 Task: Create a rule when a comment ending with text is posted to a card by anyone .
Action: Mouse moved to (1332, 107)
Screenshot: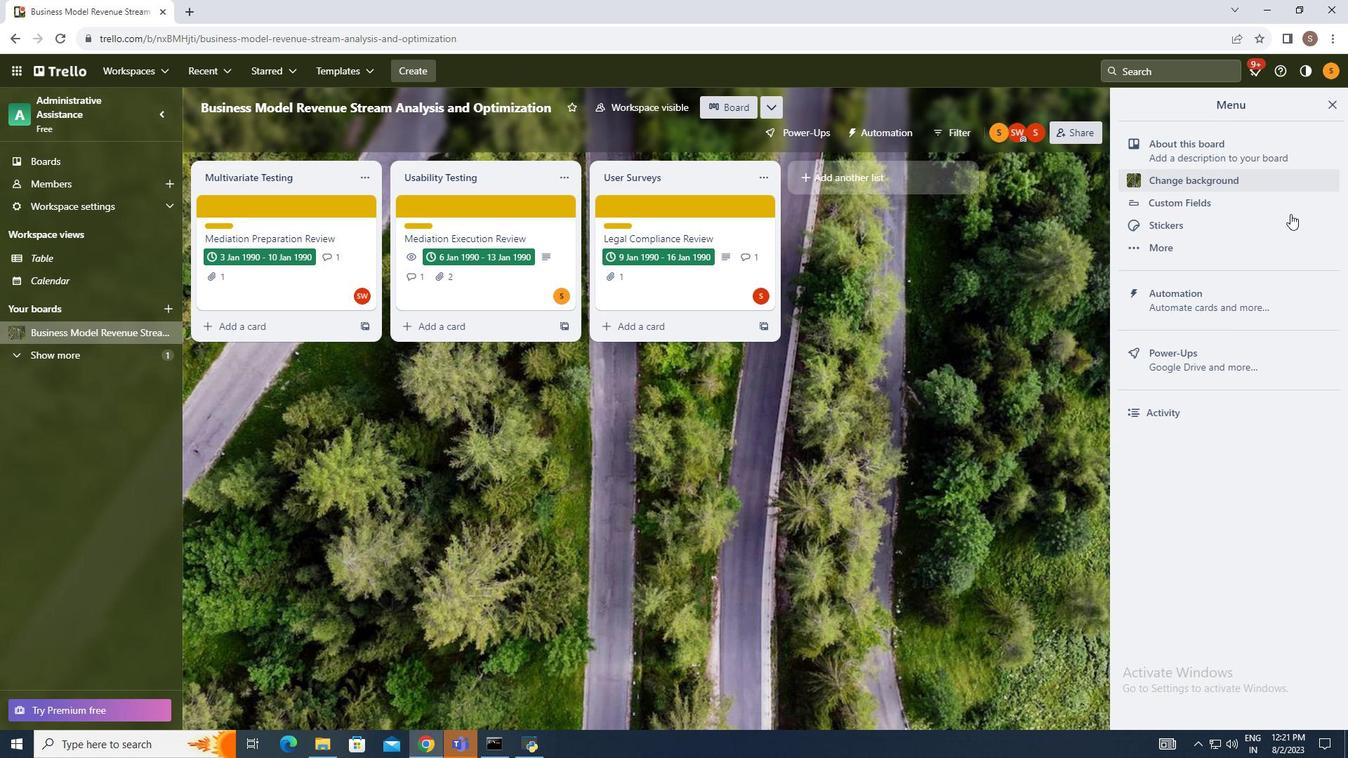 
Action: Mouse pressed left at (1332, 107)
Screenshot: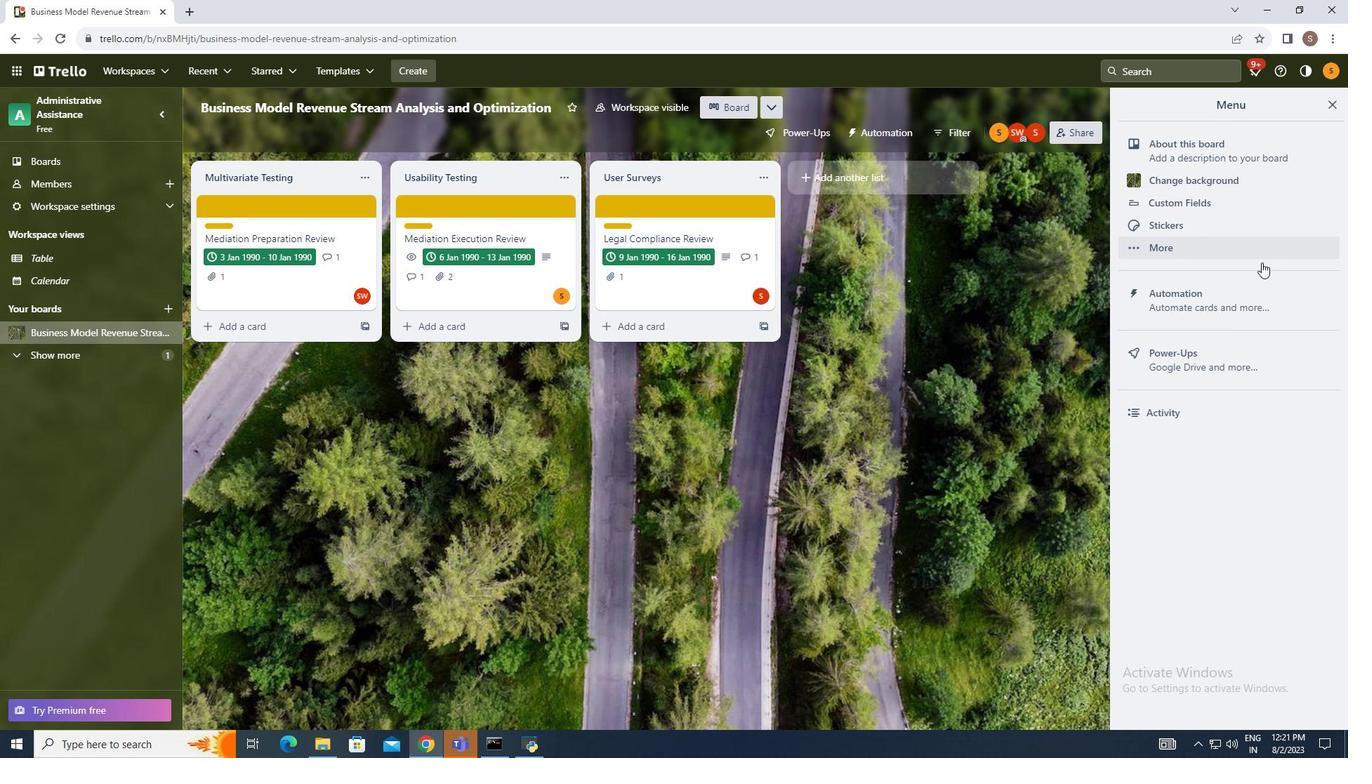 
Action: Mouse moved to (1229, 309)
Screenshot: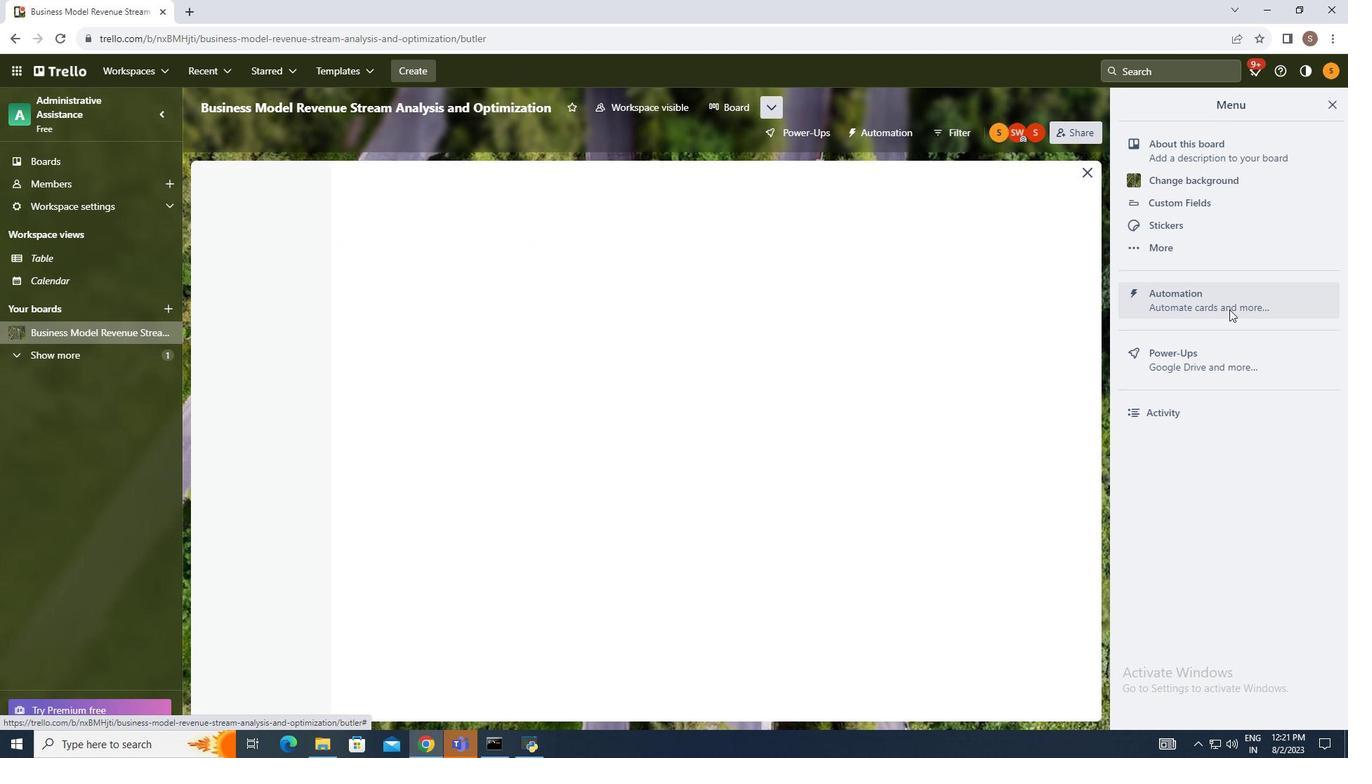 
Action: Mouse pressed left at (1229, 309)
Screenshot: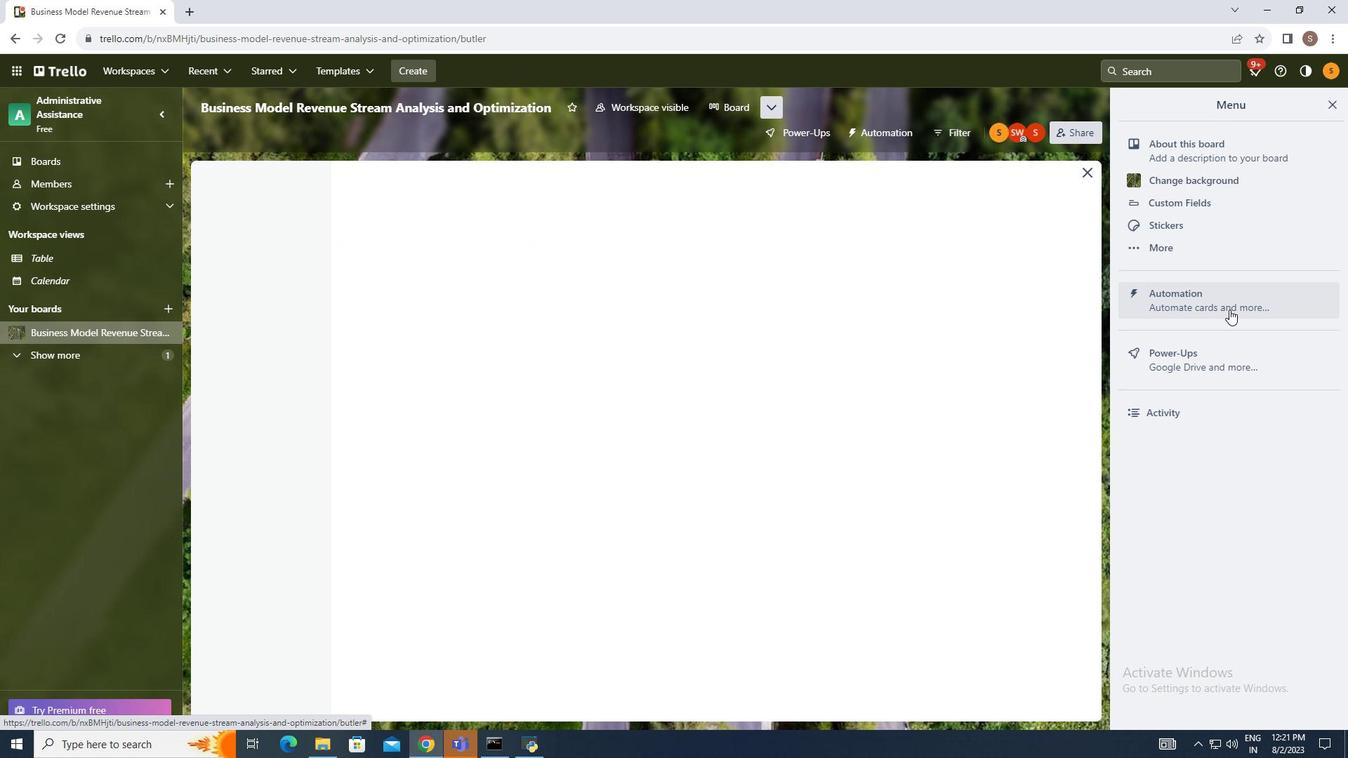 
Action: Mouse moved to (258, 255)
Screenshot: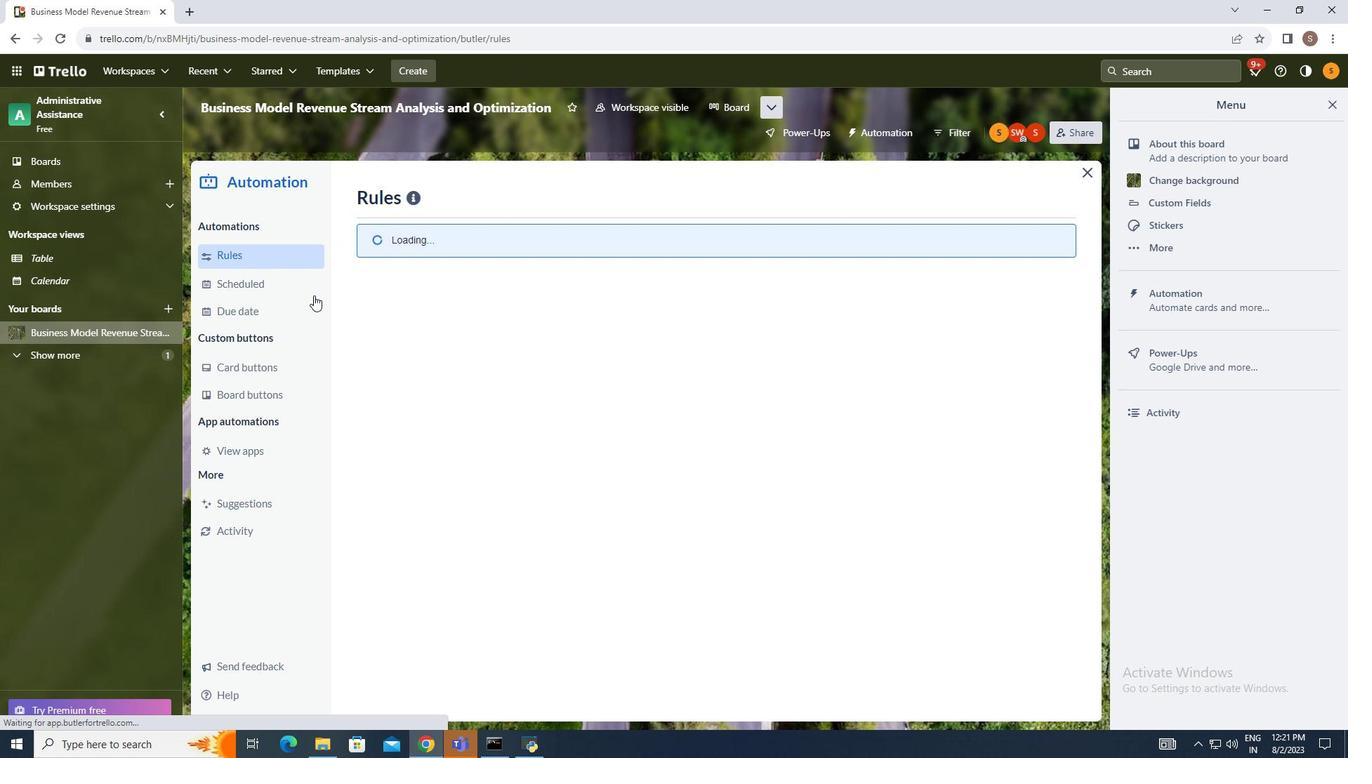 
Action: Mouse pressed left at (258, 255)
Screenshot: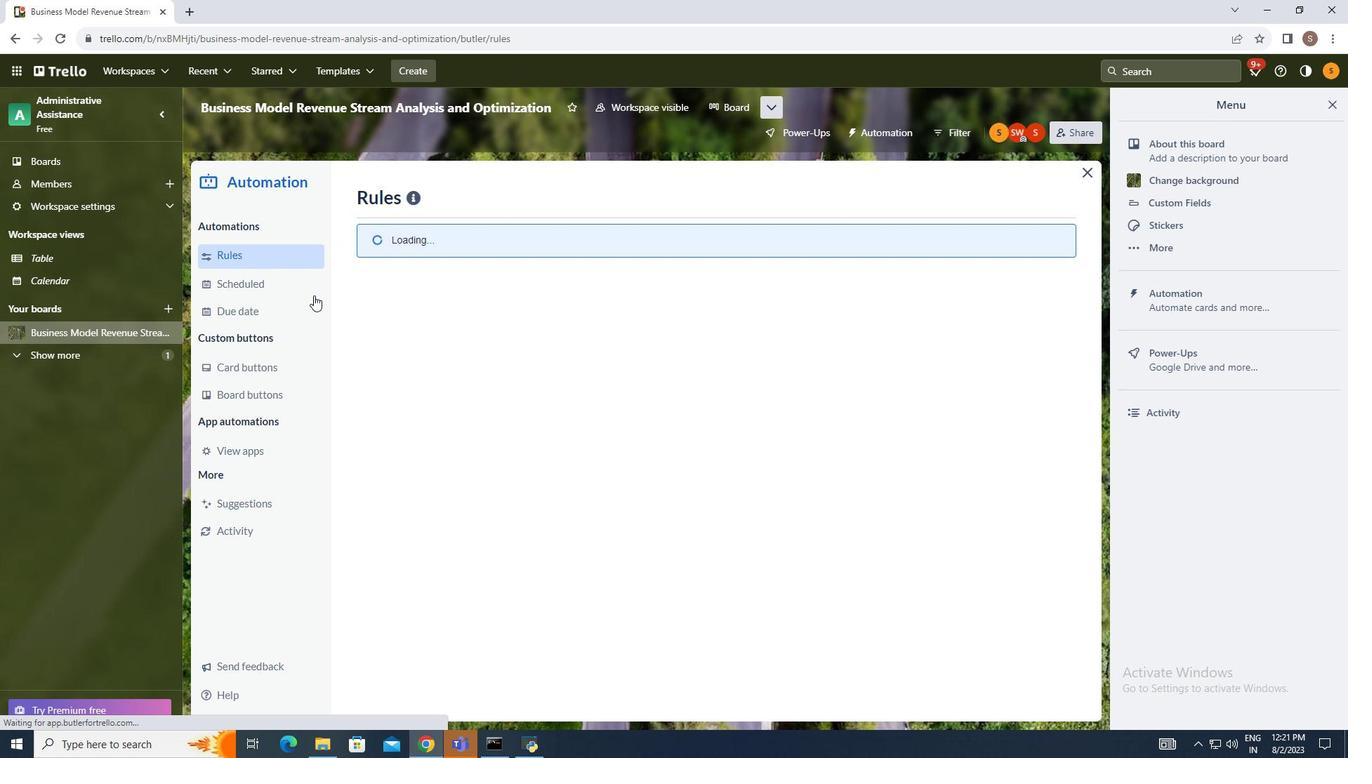 
Action: Mouse moved to (952, 198)
Screenshot: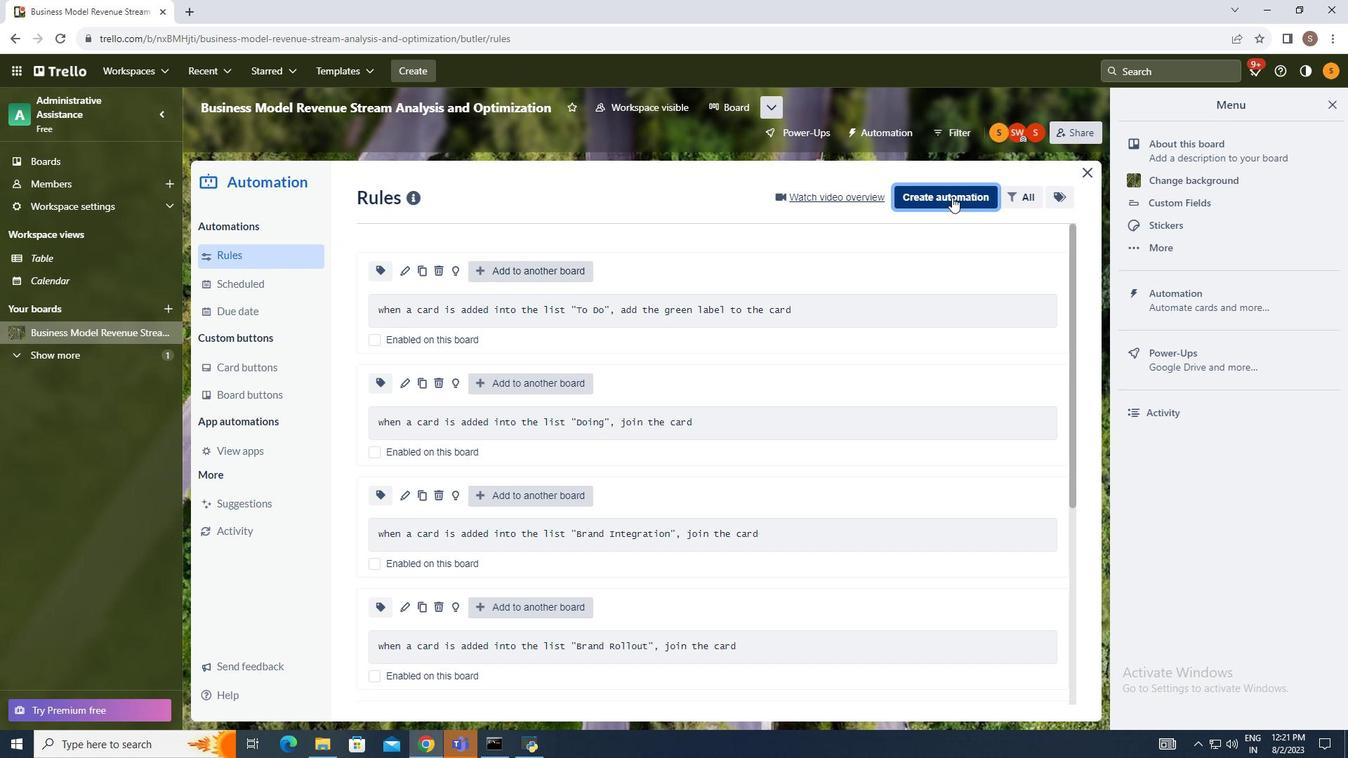 
Action: Mouse pressed left at (952, 198)
Screenshot: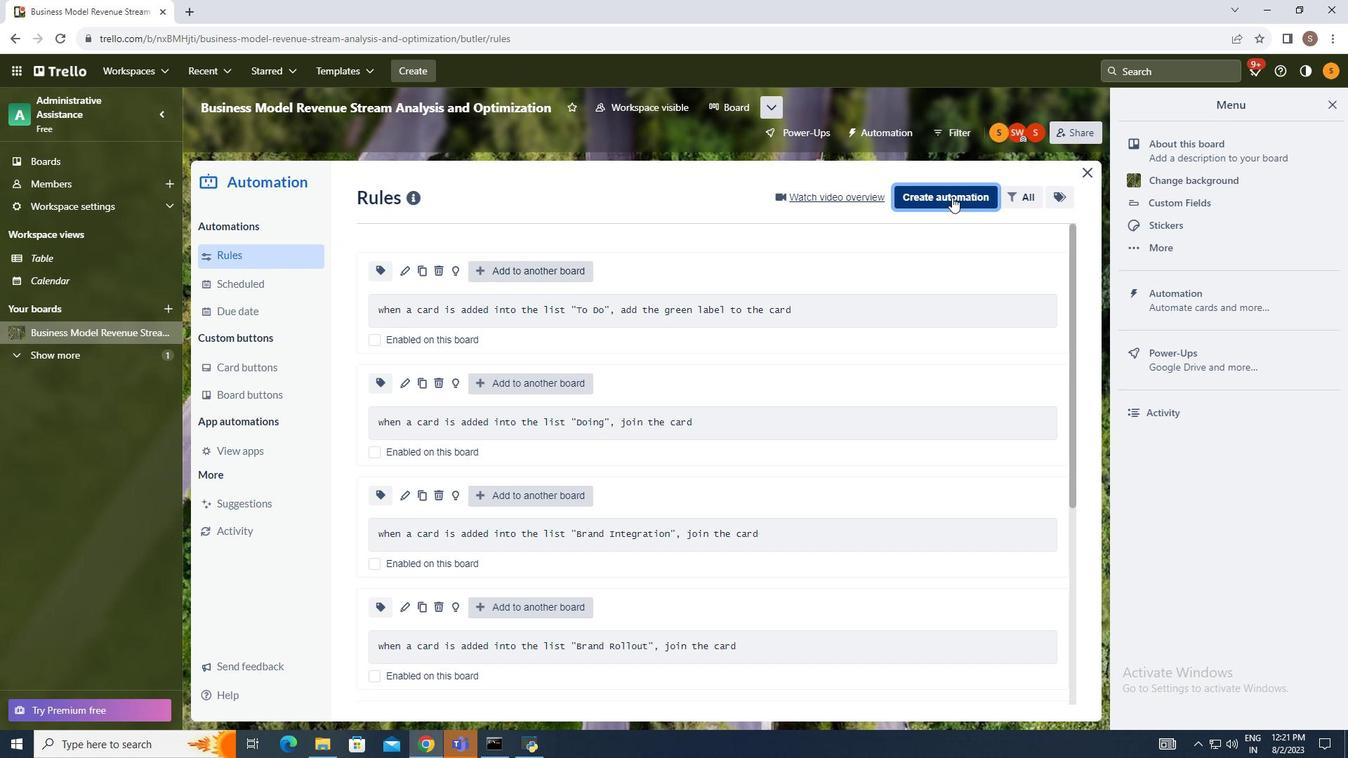 
Action: Mouse moved to (705, 326)
Screenshot: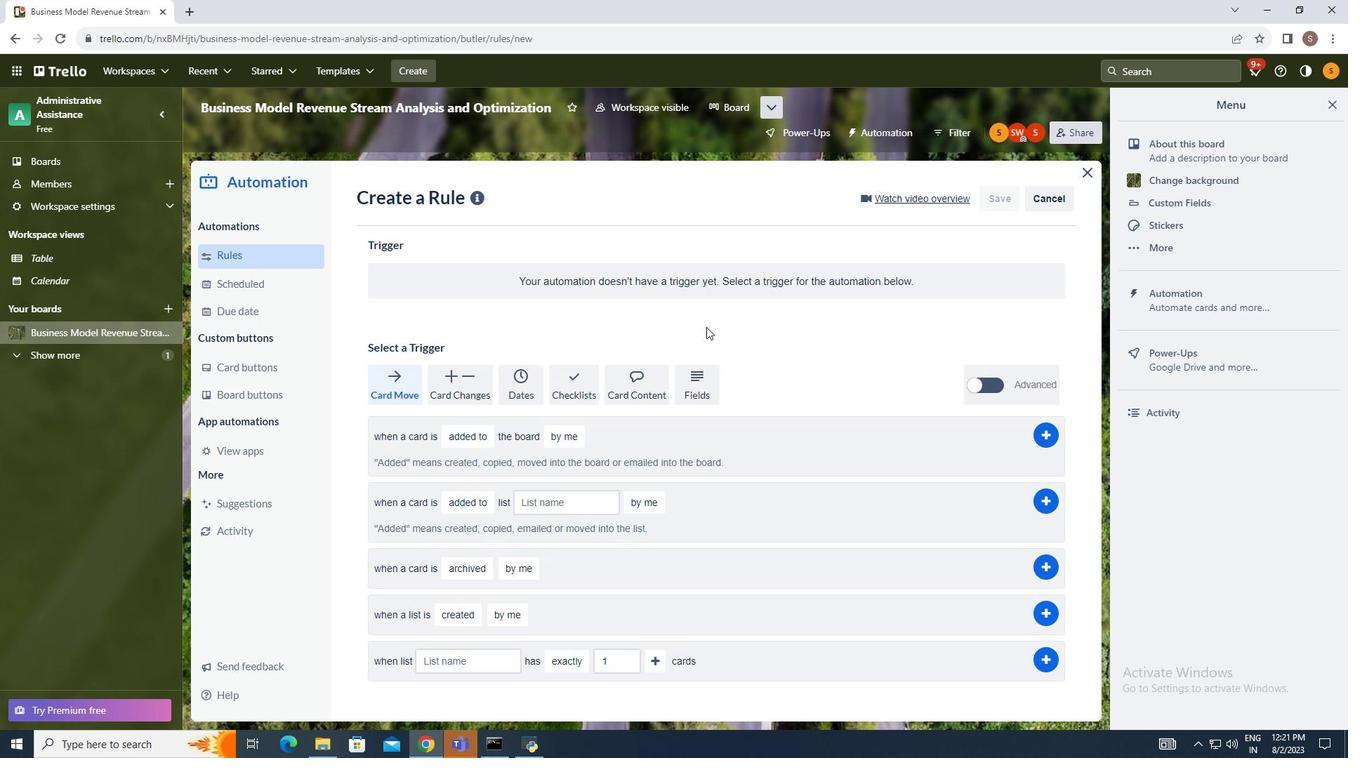 
Action: Mouse pressed left at (705, 326)
Screenshot: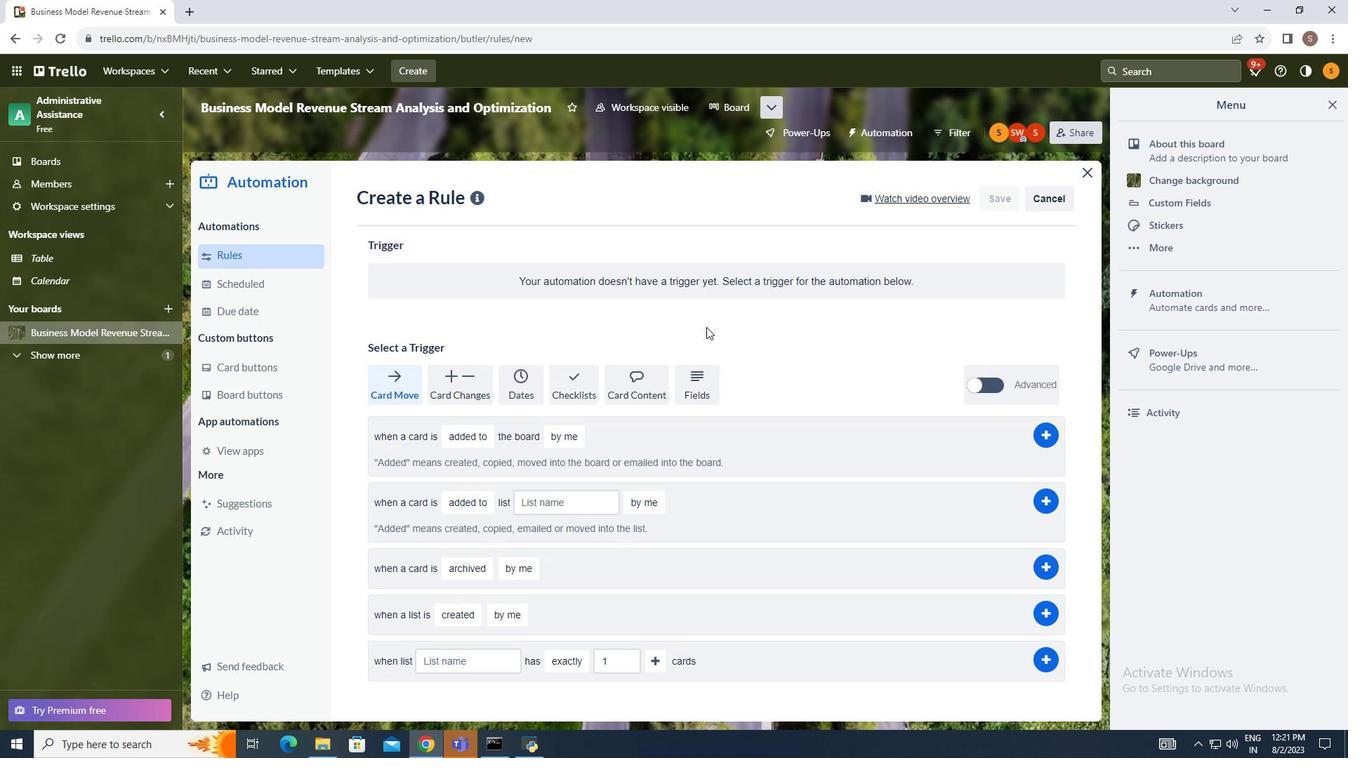 
Action: Mouse moved to (644, 389)
Screenshot: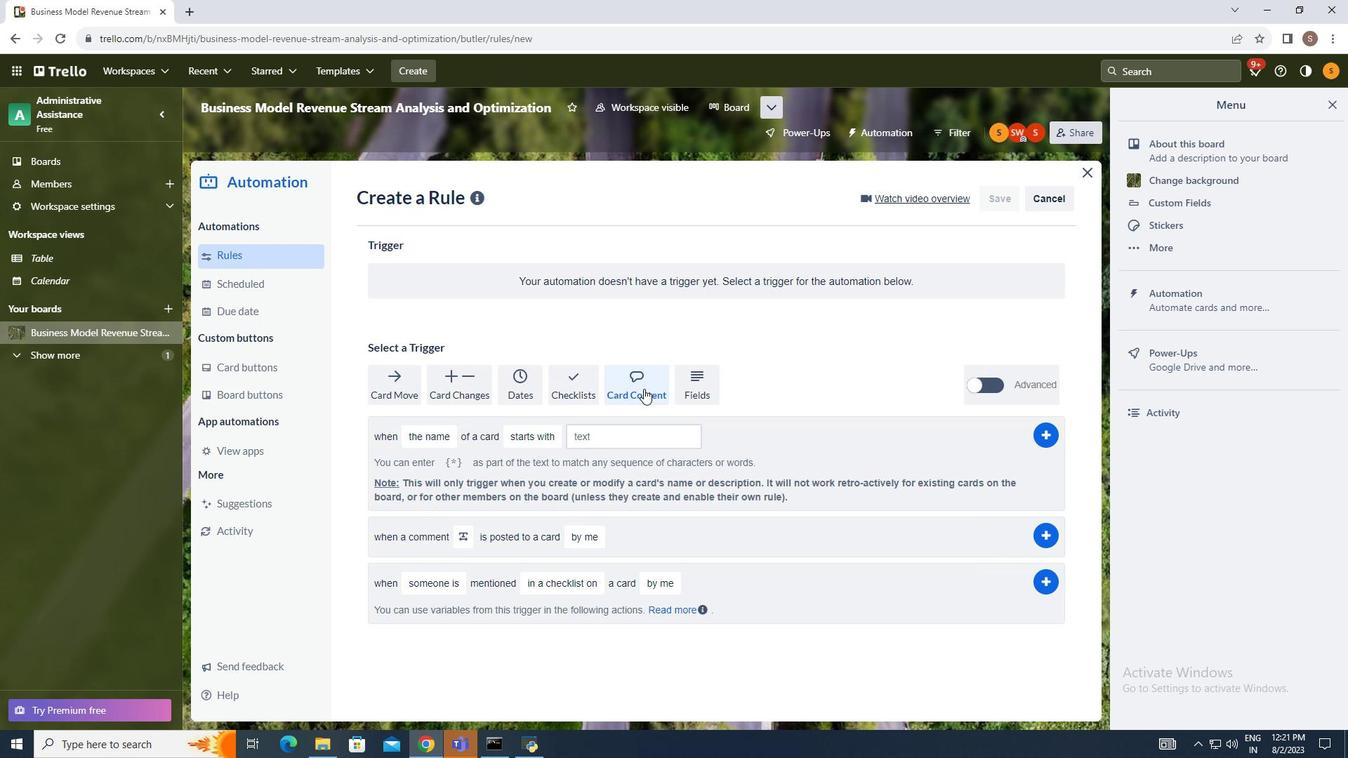 
Action: Mouse pressed left at (644, 389)
Screenshot: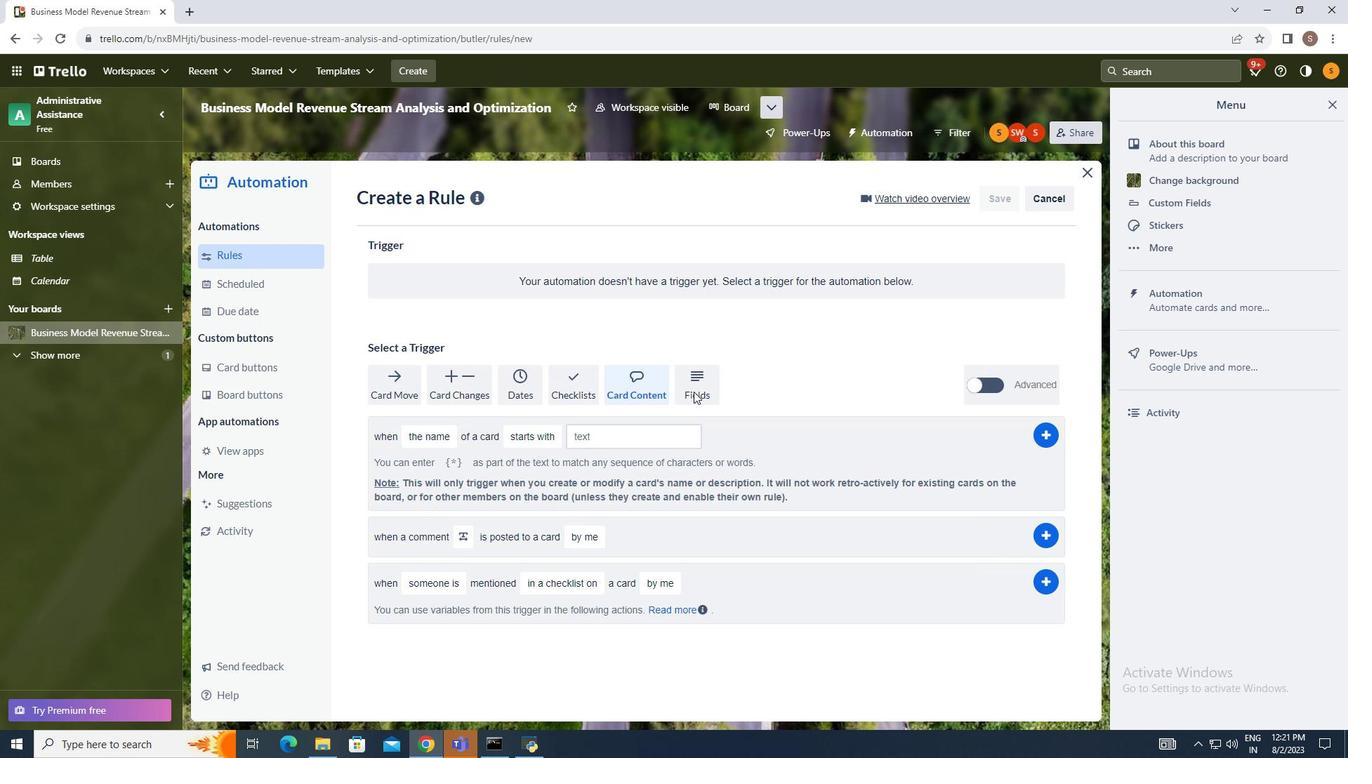 
Action: Mouse moved to (467, 530)
Screenshot: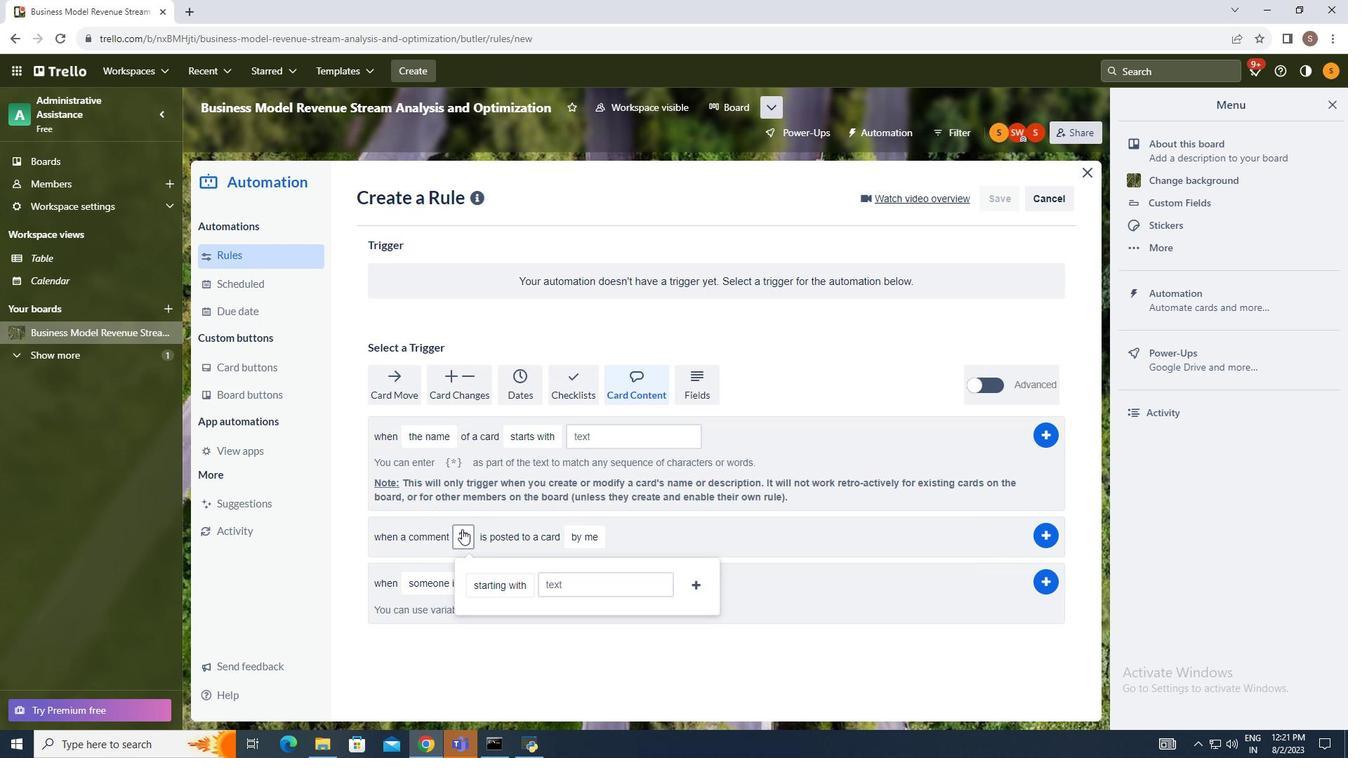 
Action: Mouse pressed left at (467, 530)
Screenshot: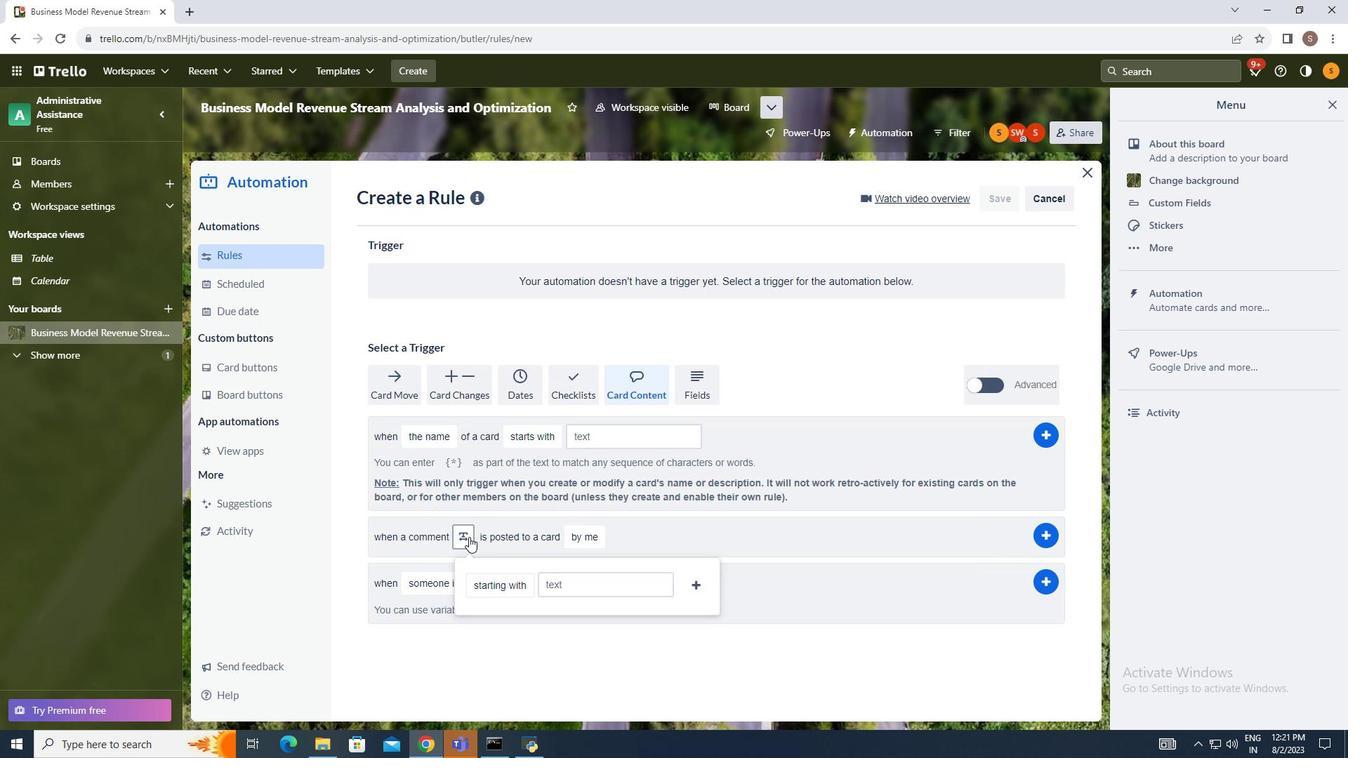 
Action: Mouse moved to (486, 583)
Screenshot: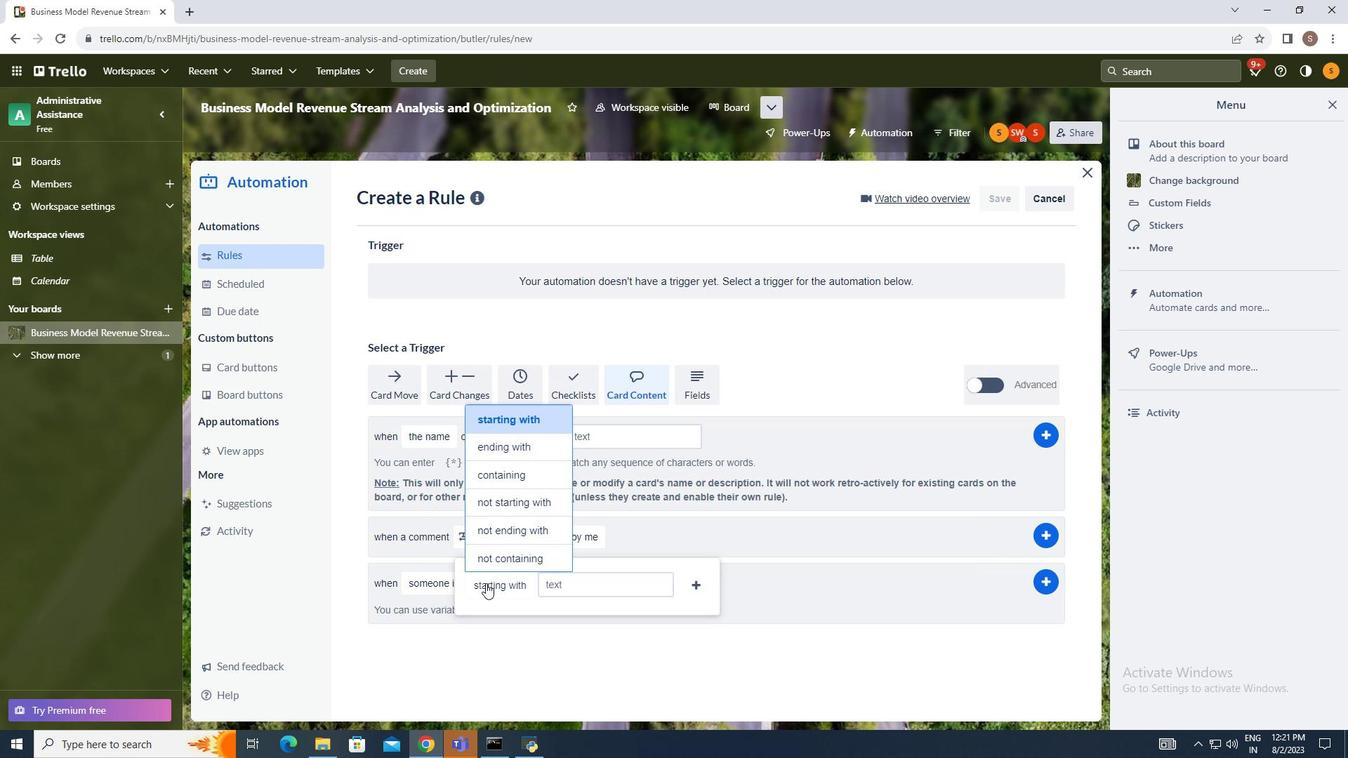 
Action: Mouse pressed left at (486, 583)
Screenshot: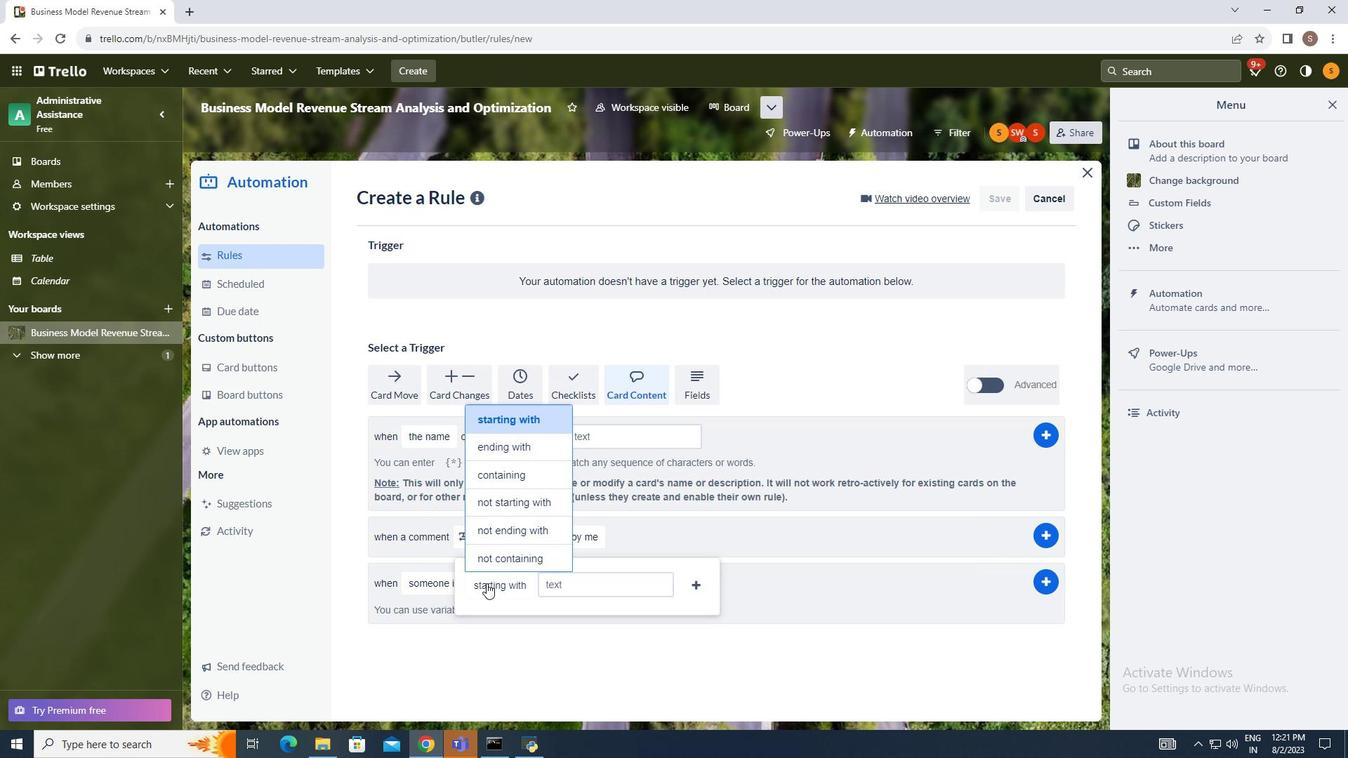 
Action: Mouse moved to (509, 446)
Screenshot: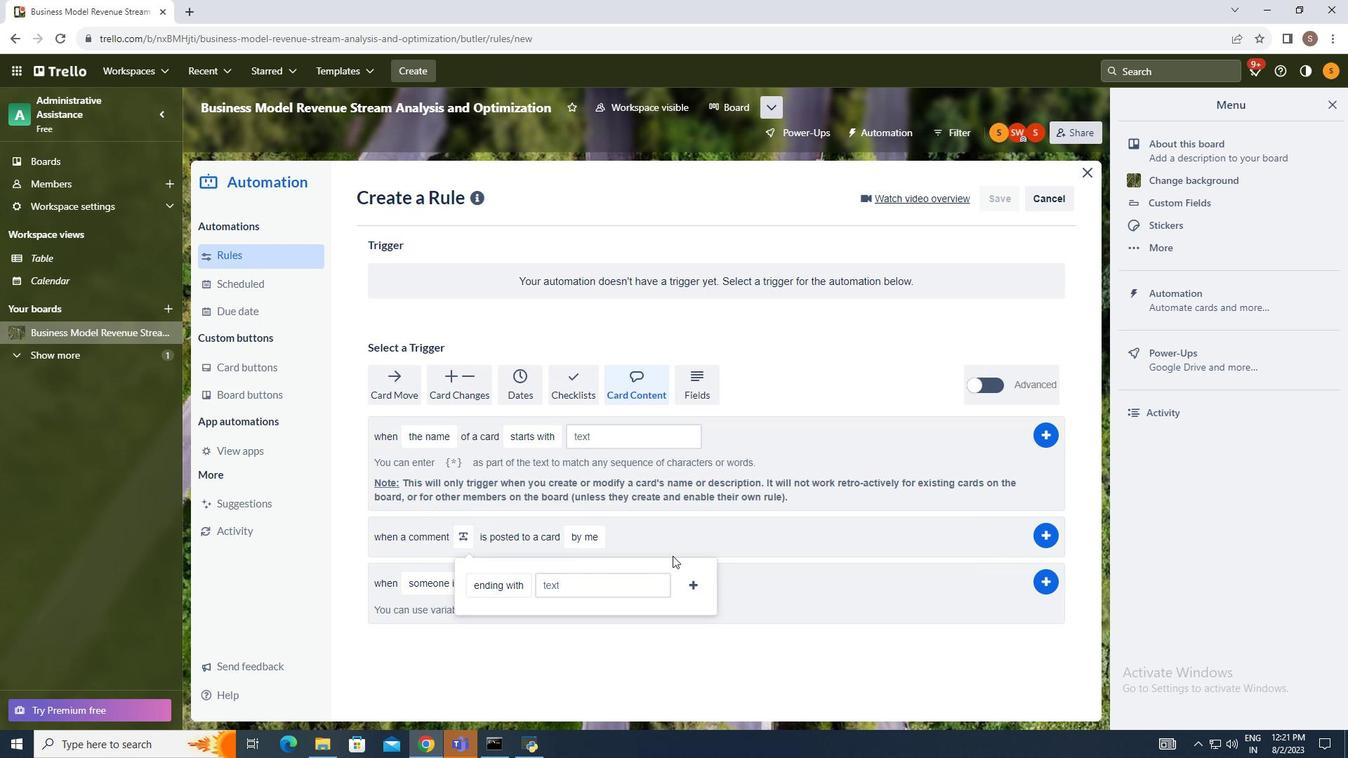 
Action: Mouse pressed left at (509, 446)
Screenshot: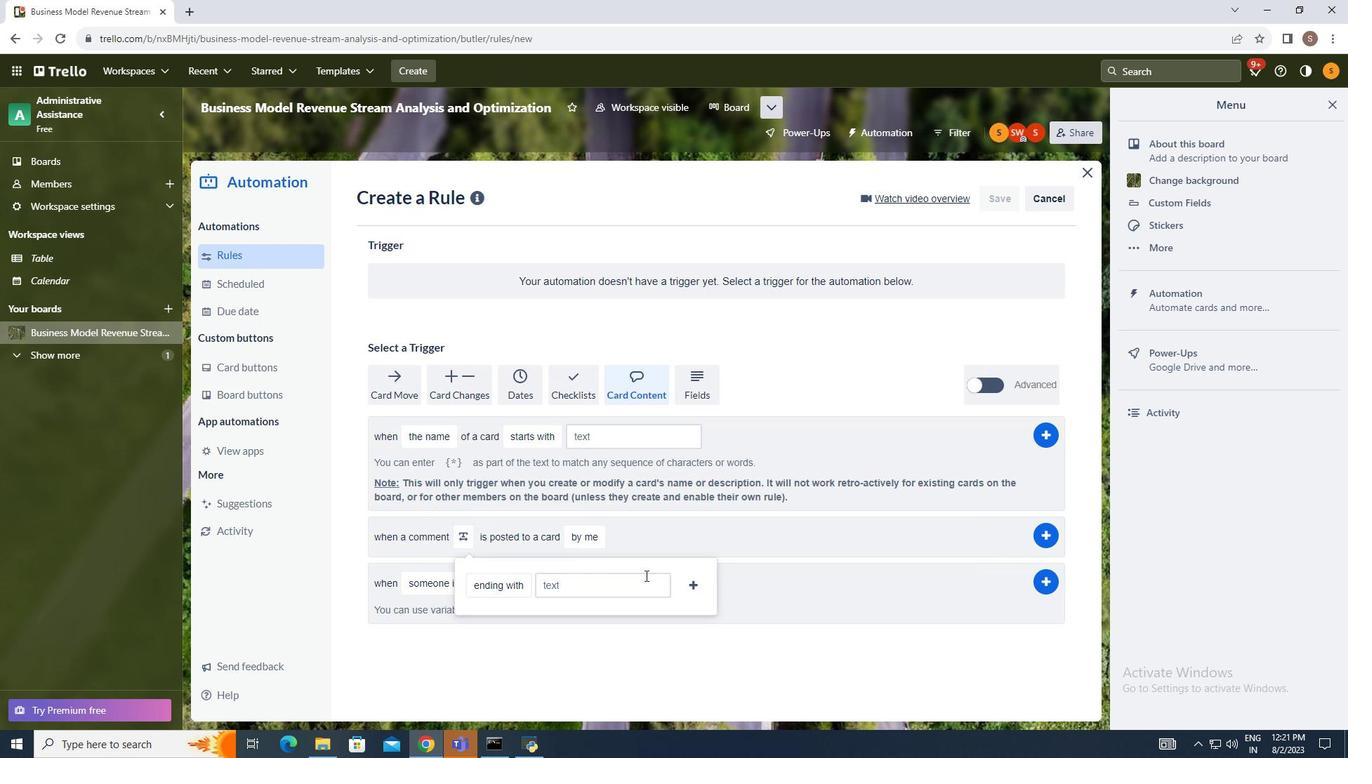 
Action: Mouse moved to (597, 585)
Screenshot: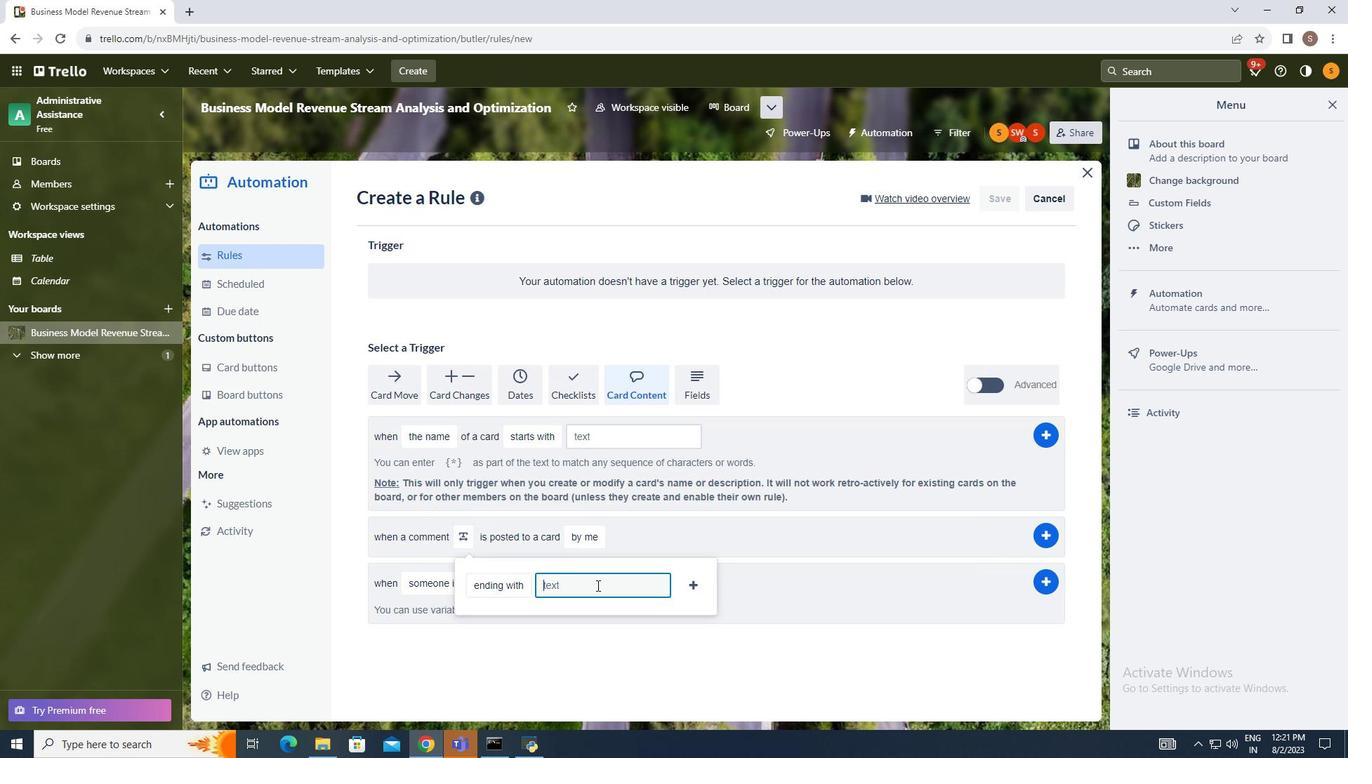 
Action: Mouse pressed left at (597, 585)
Screenshot: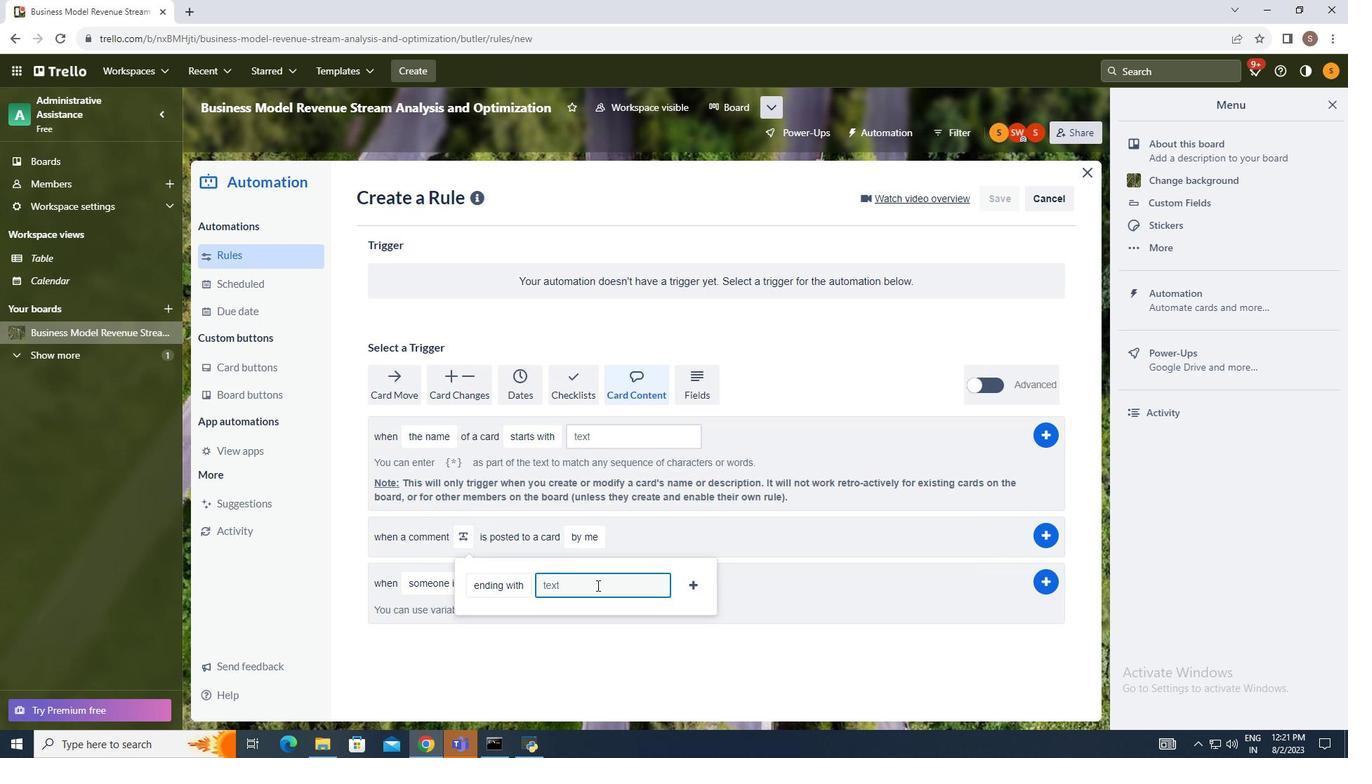 
Action: Key pressed text
Screenshot: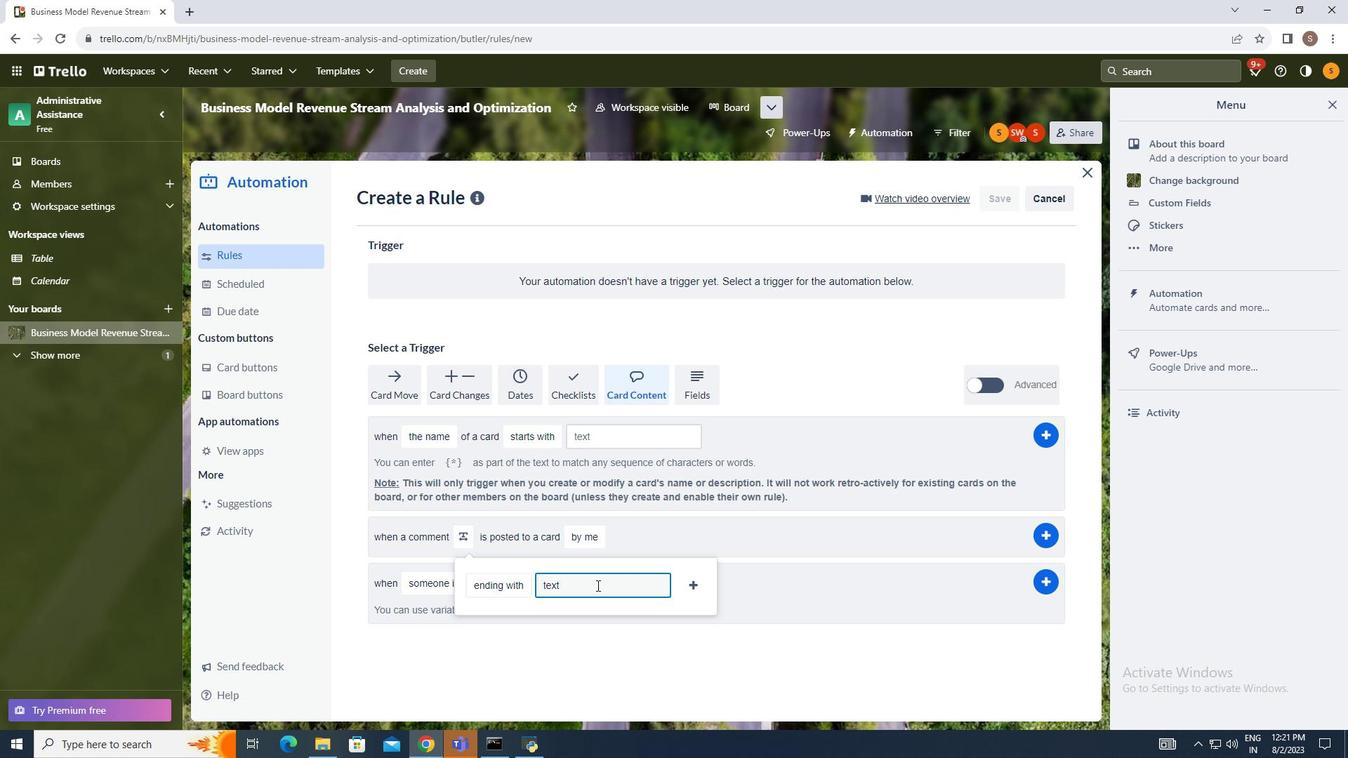 
Action: Mouse moved to (691, 581)
Screenshot: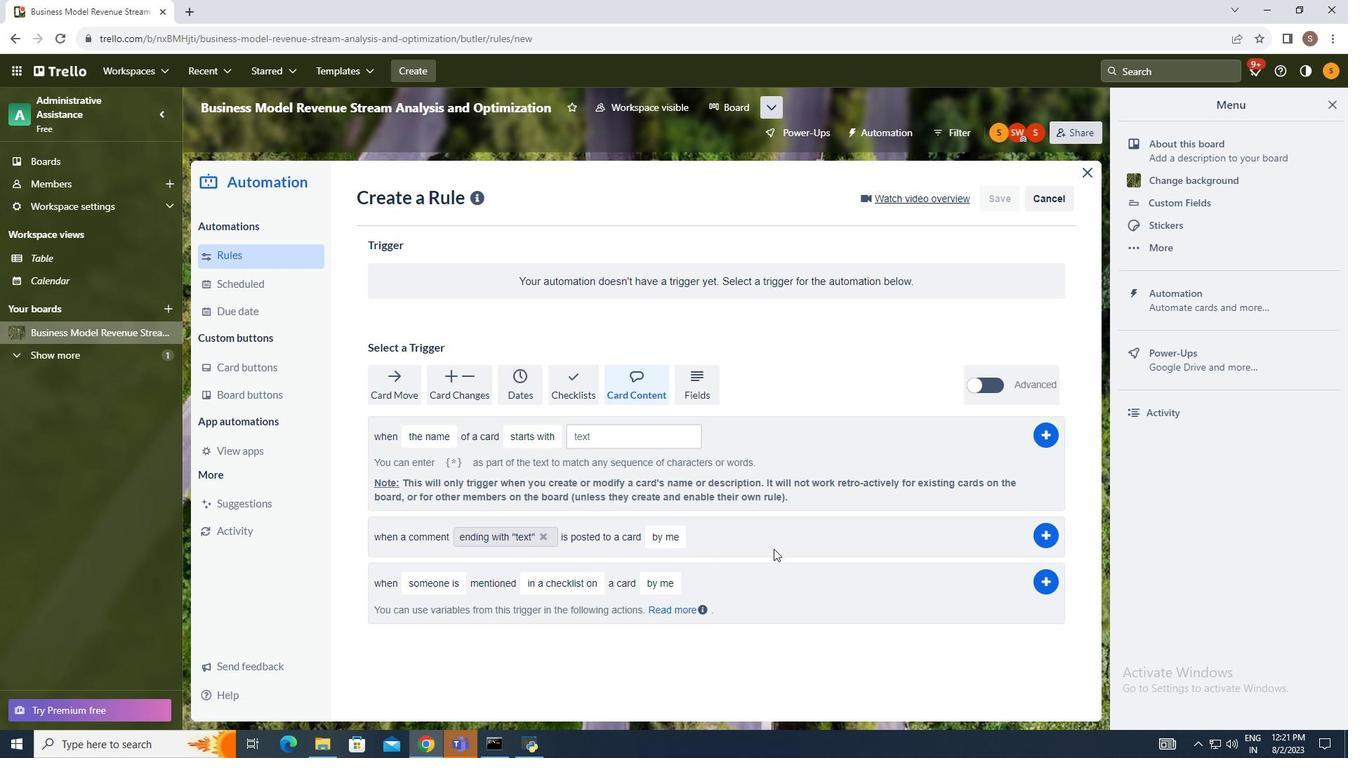 
Action: Mouse pressed left at (691, 581)
Screenshot: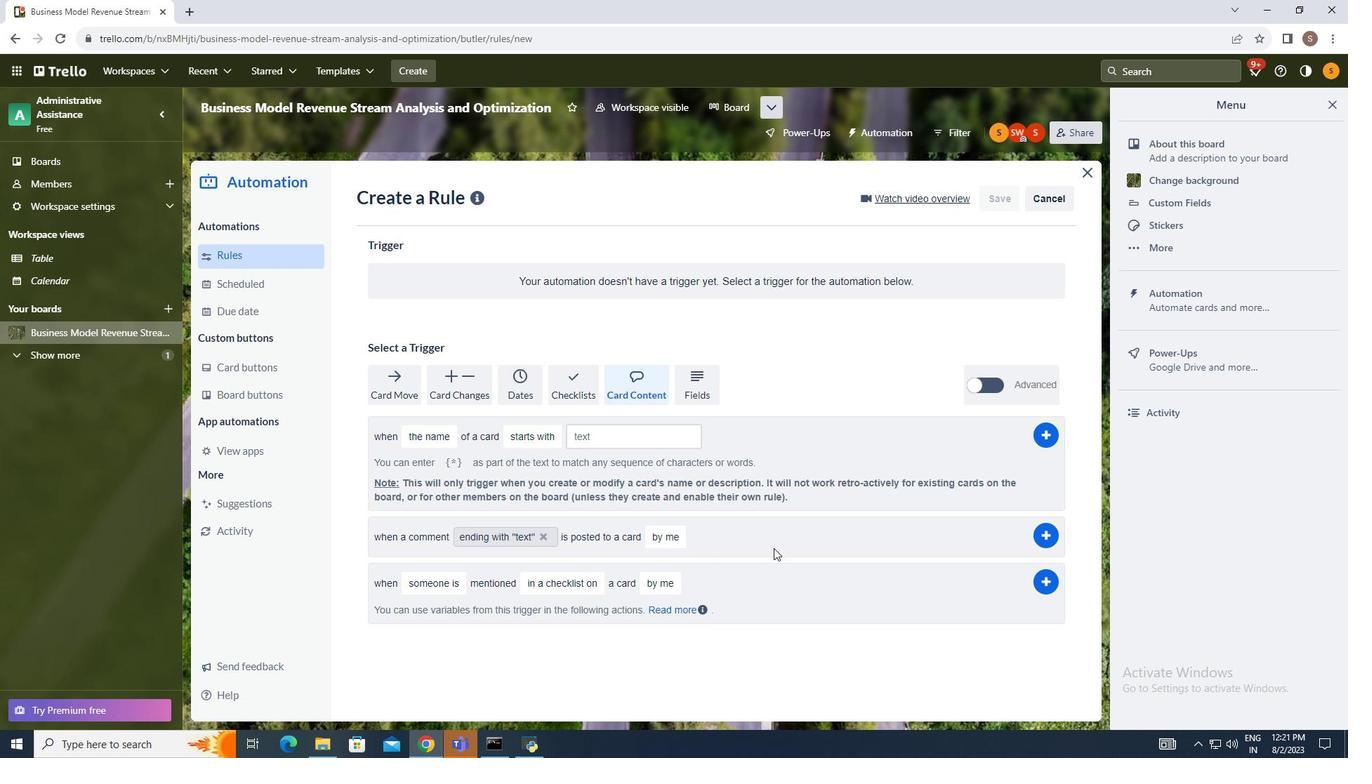 
Action: Mouse moved to (660, 532)
Screenshot: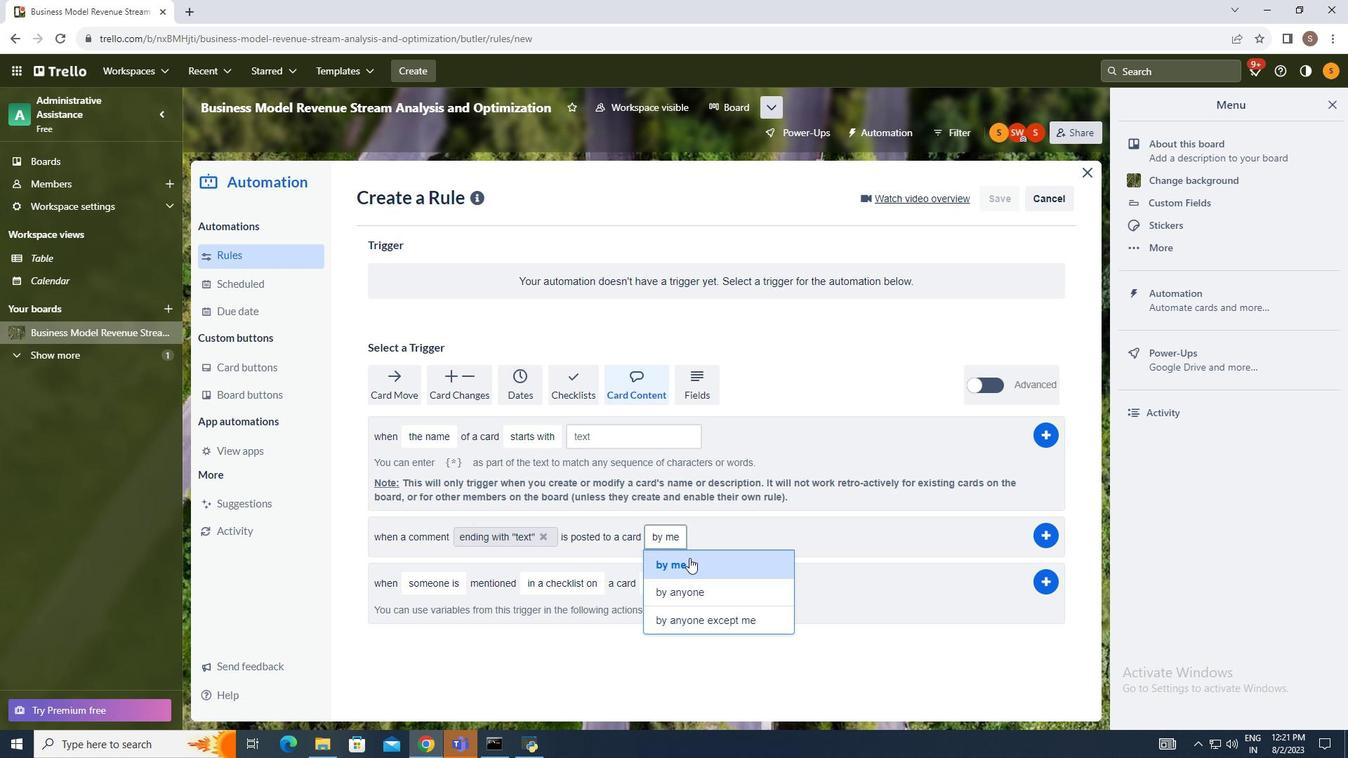 
Action: Mouse pressed left at (660, 532)
Screenshot: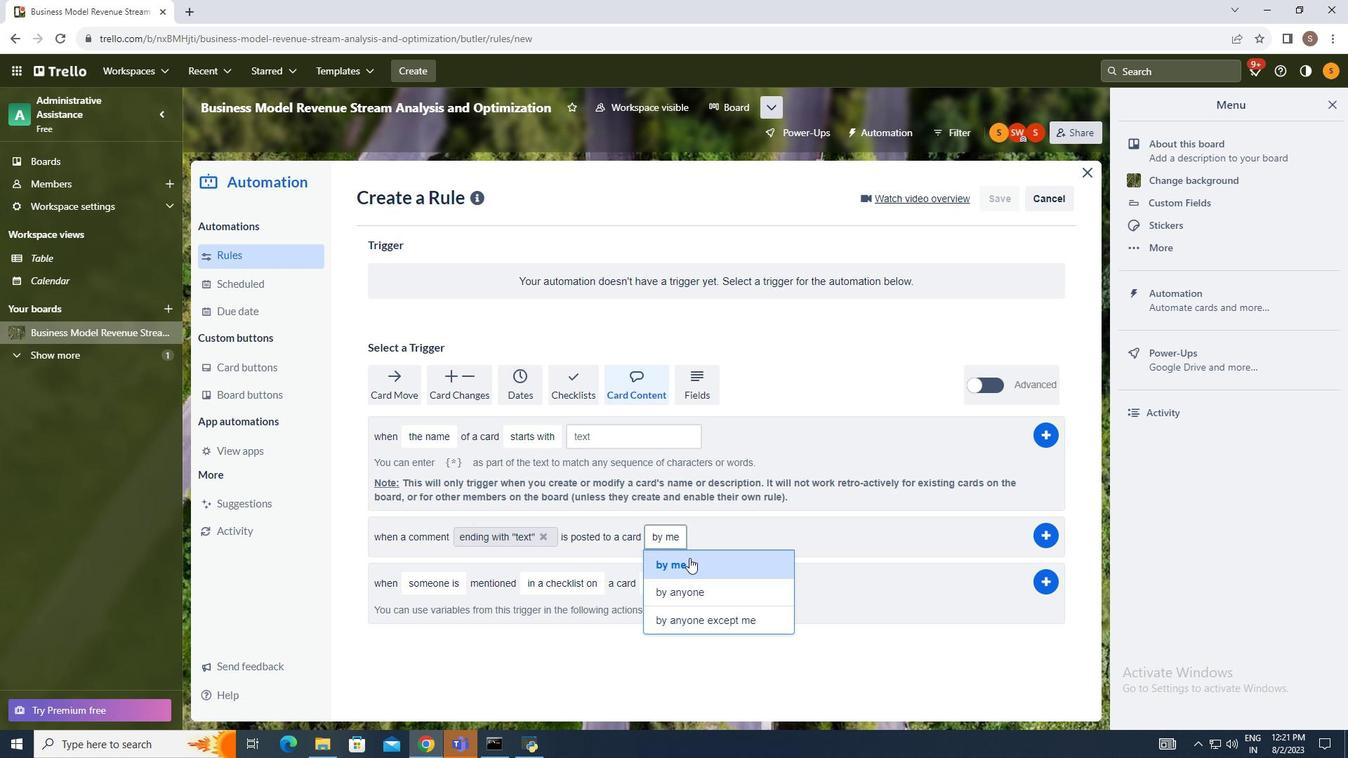 
Action: Mouse moved to (717, 587)
Screenshot: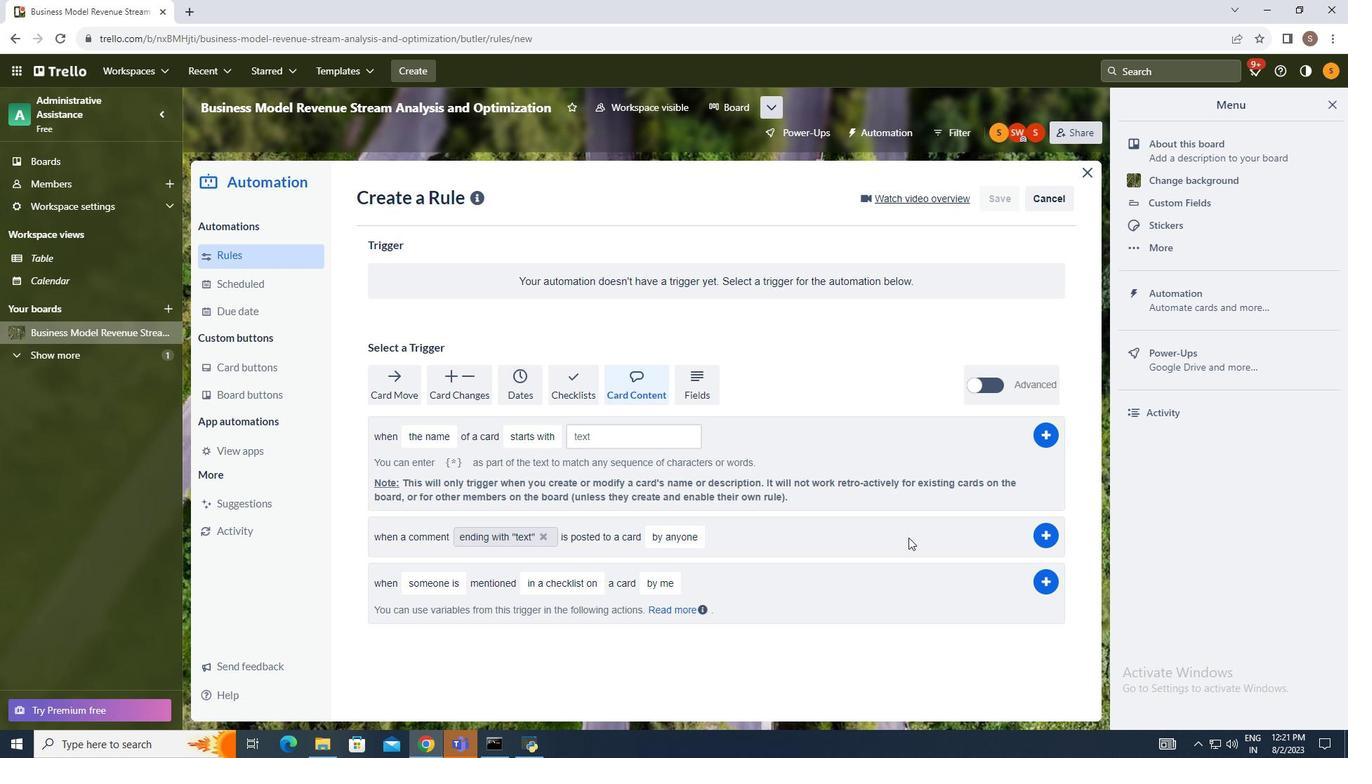 
Action: Mouse pressed left at (717, 587)
Screenshot: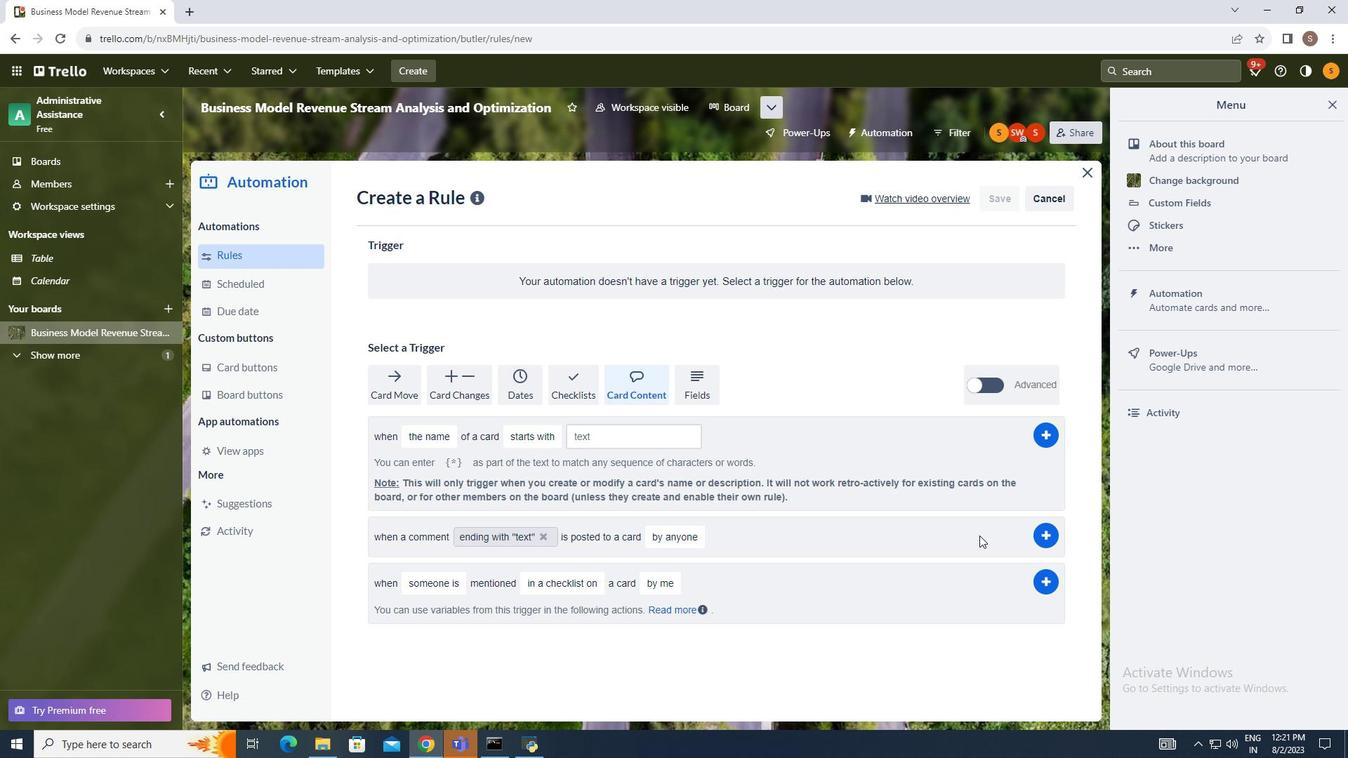 
Action: Mouse moved to (1040, 535)
Screenshot: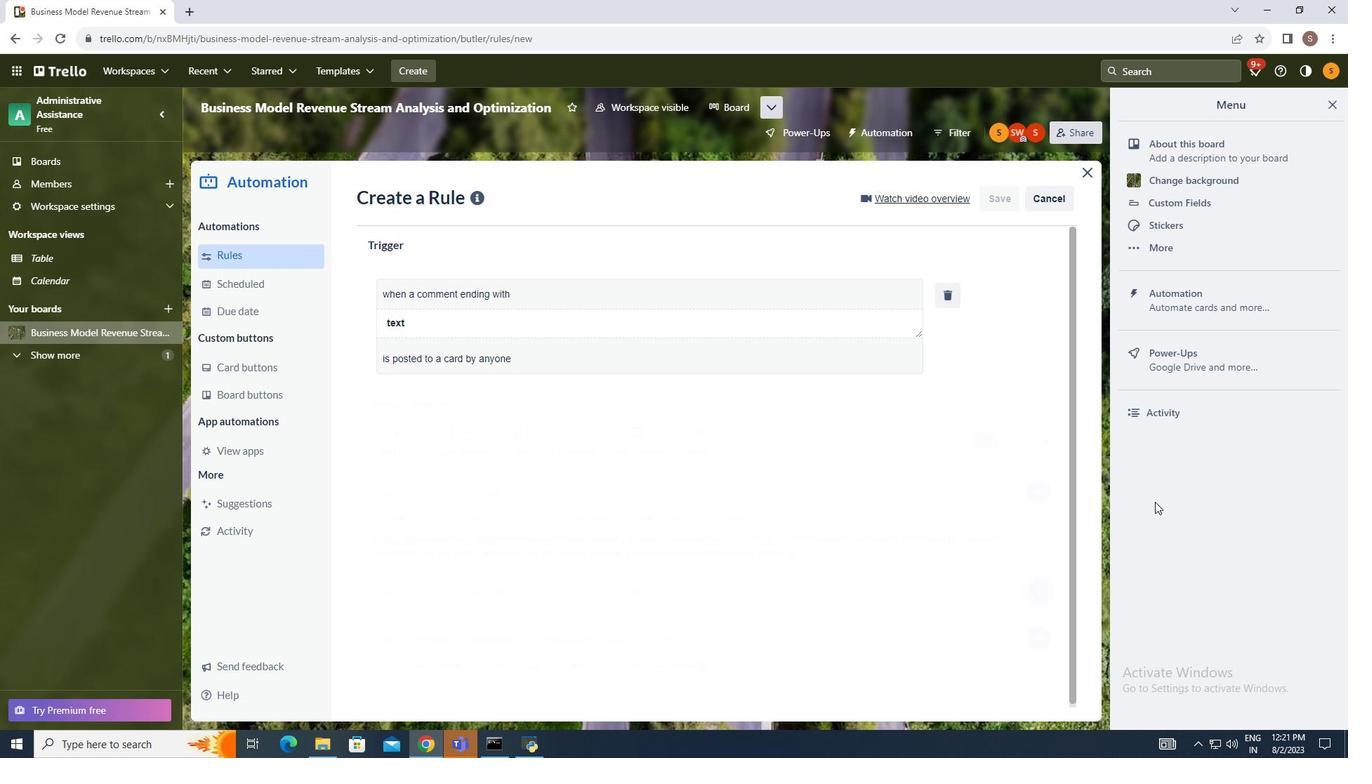 
Action: Mouse pressed left at (1040, 535)
Screenshot: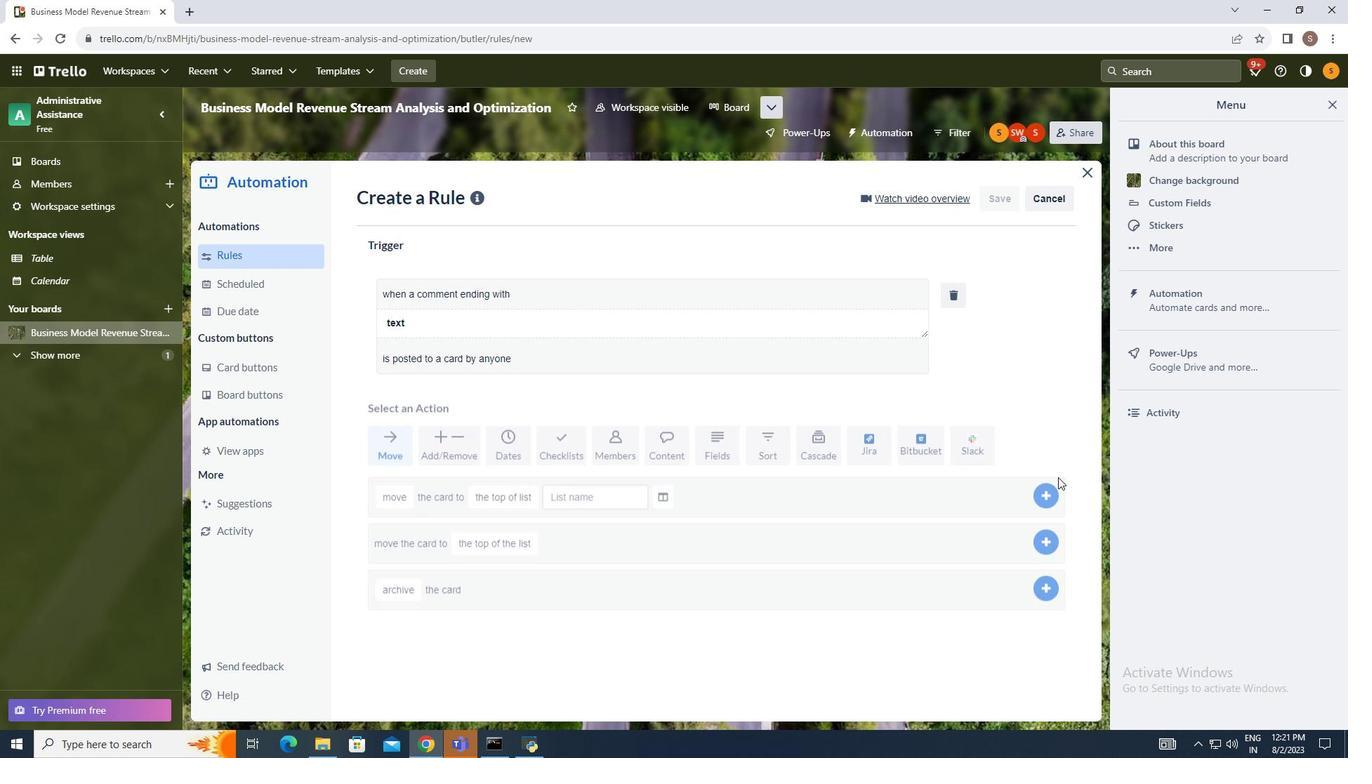 
Action: Mouse moved to (1019, 459)
Screenshot: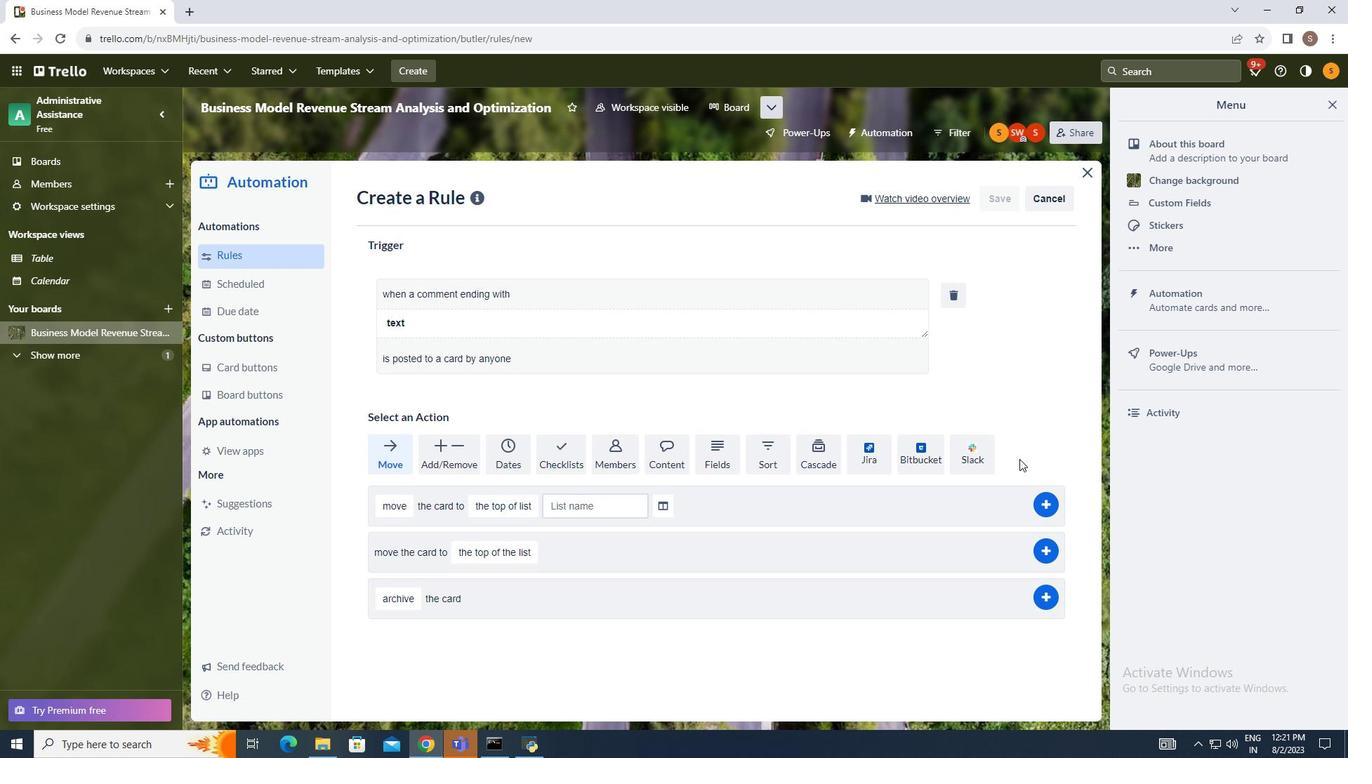 
